 Task: Find the walking routes from Horsethief Lake Shoreline Tr to Breezy Point Picnic Area.
Action: Mouse moved to (923, 8)
Screenshot: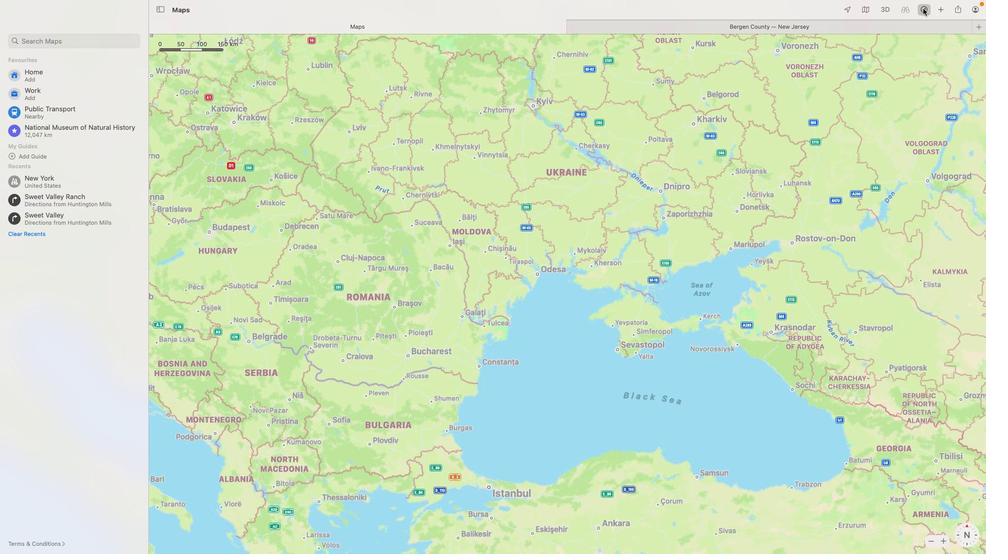
Action: Mouse pressed left at (923, 8)
Screenshot: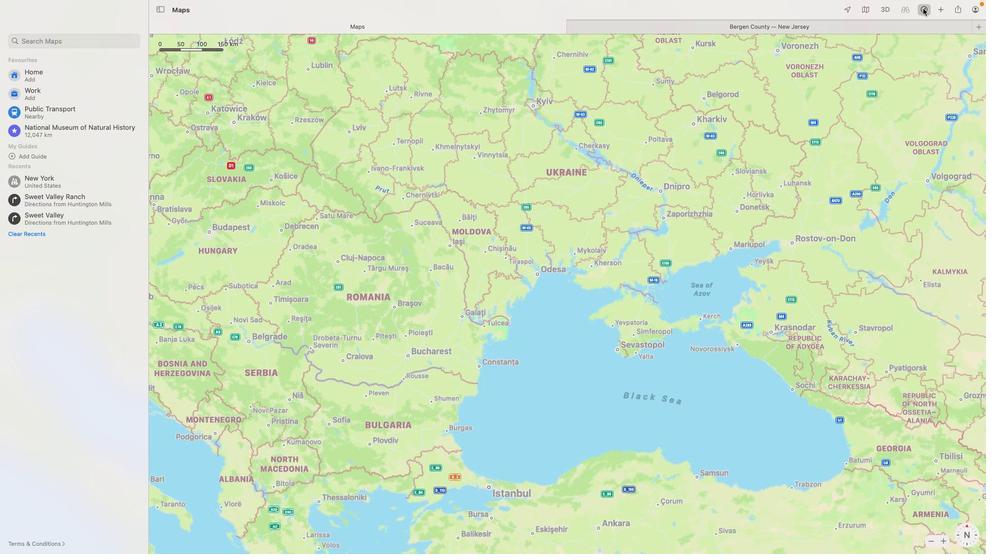 
Action: Mouse moved to (912, 60)
Screenshot: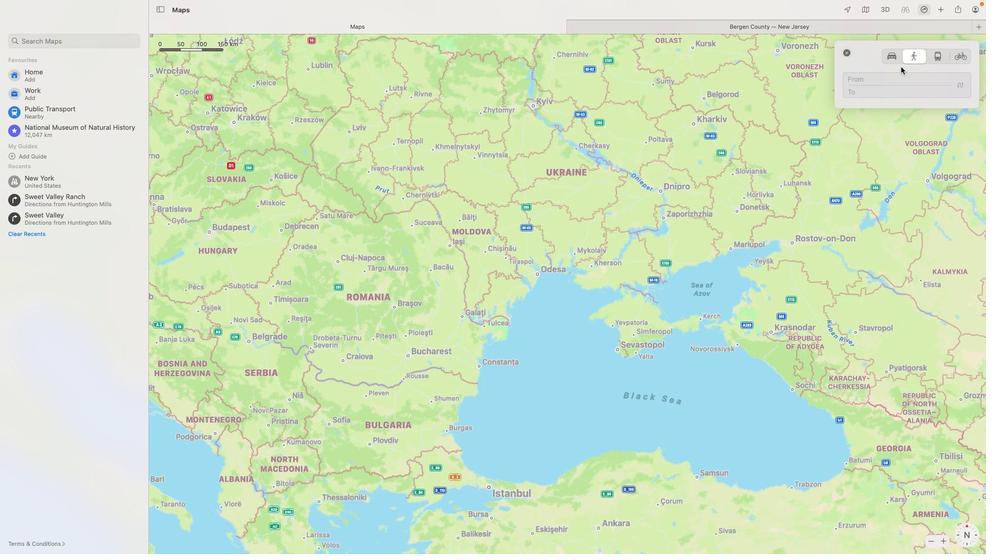 
Action: Mouse pressed left at (912, 60)
Screenshot: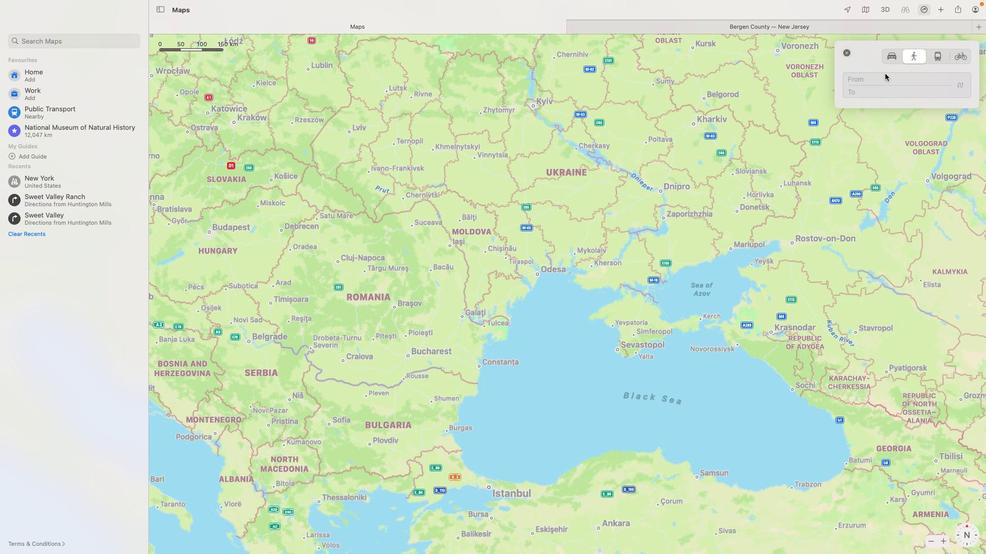 
Action: Mouse moved to (878, 79)
Screenshot: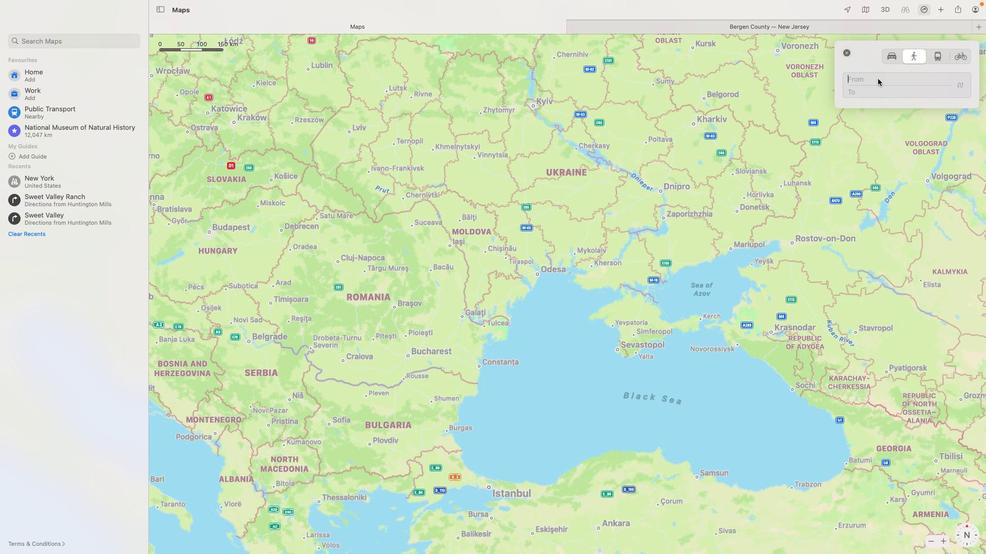 
Action: Mouse pressed left at (878, 79)
Screenshot: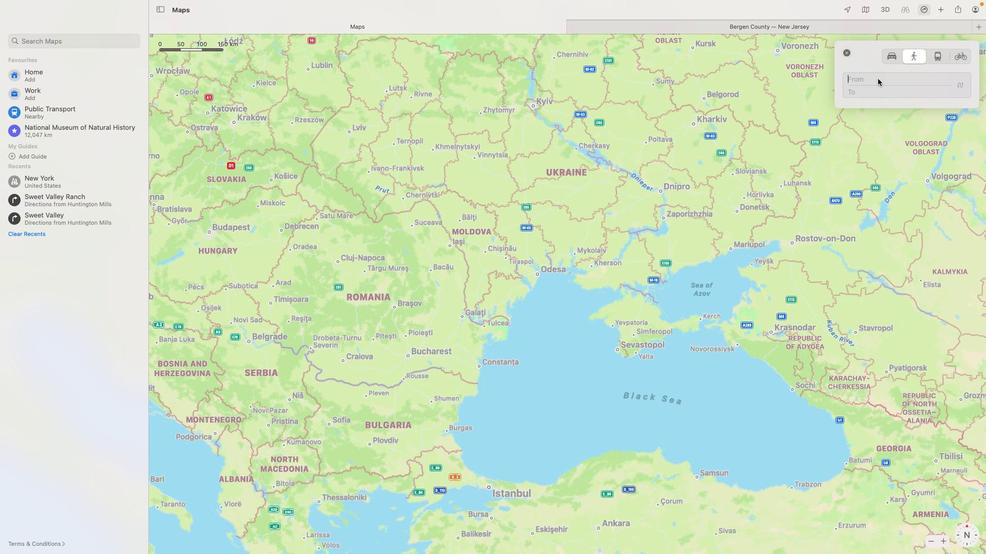 
Action: Mouse moved to (876, 81)
Screenshot: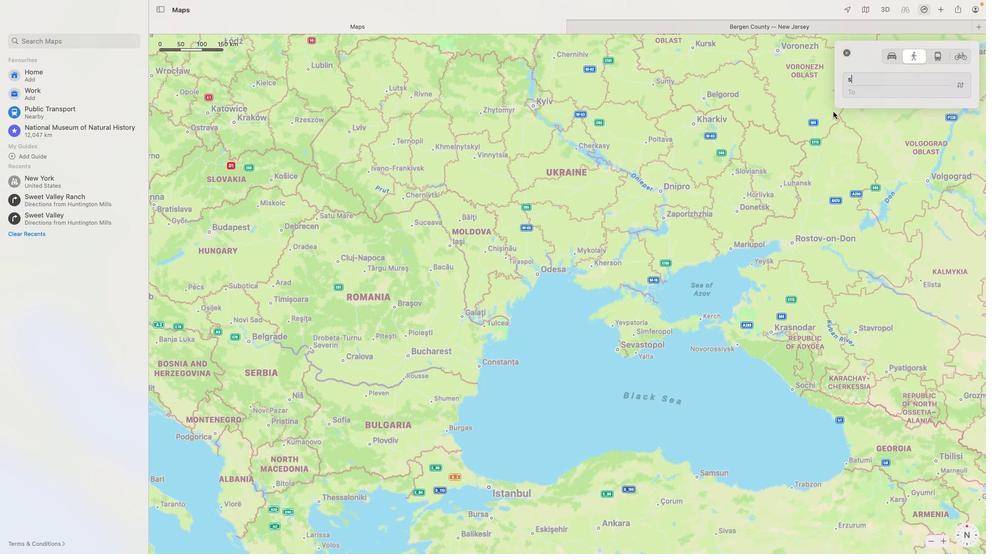 
Action: Key pressed 's'
Screenshot: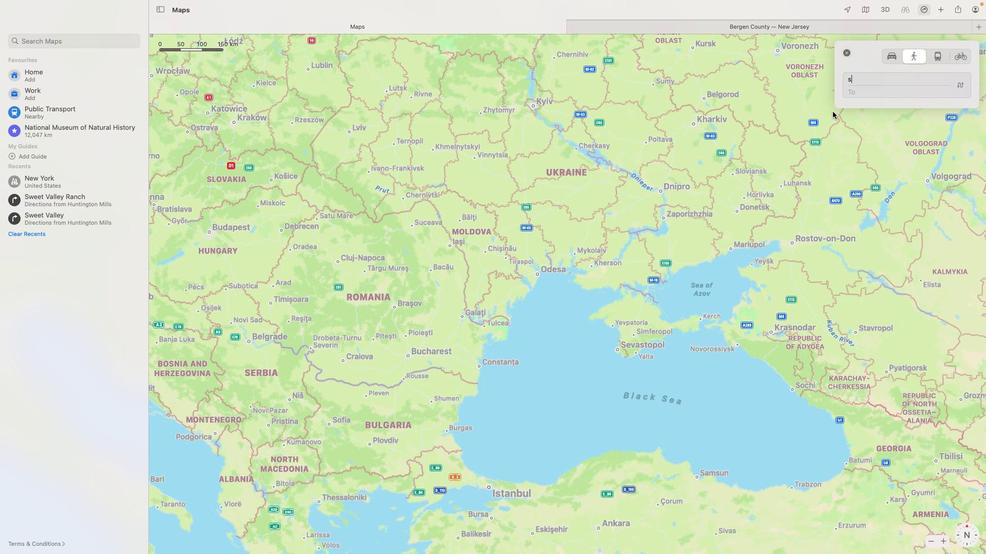 
Action: Mouse moved to (829, 114)
Screenshot: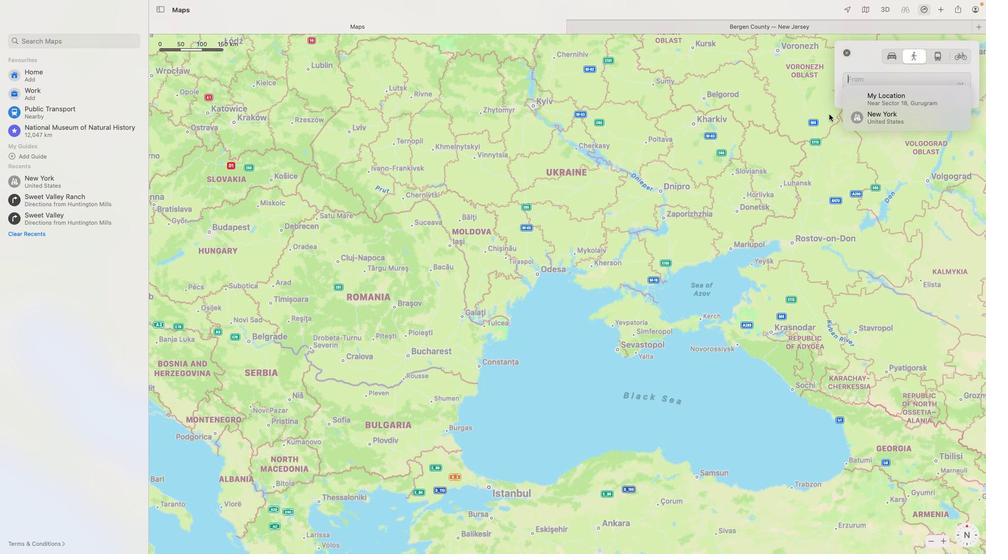 
Action: Key pressed Key.backspace
Screenshot: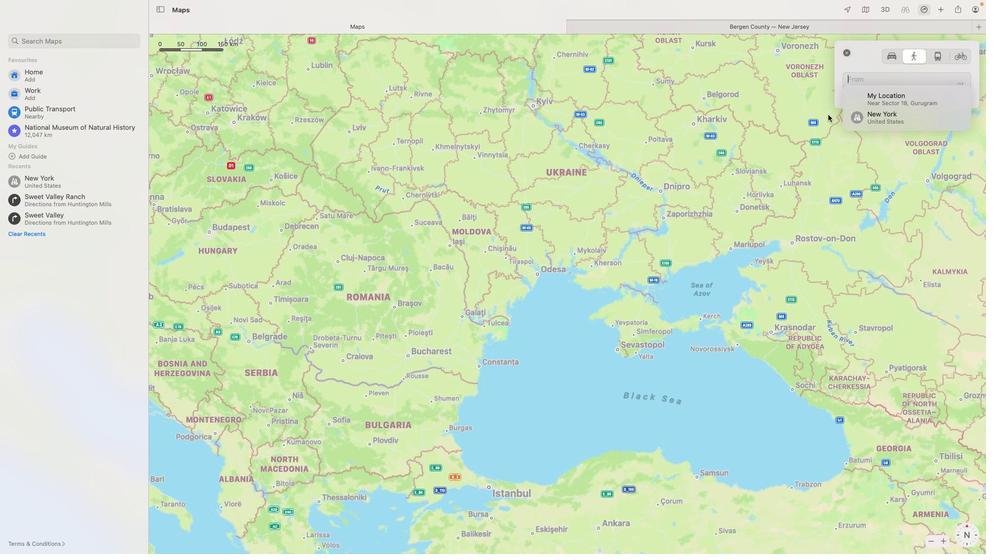 
Action: Mouse moved to (827, 115)
Screenshot: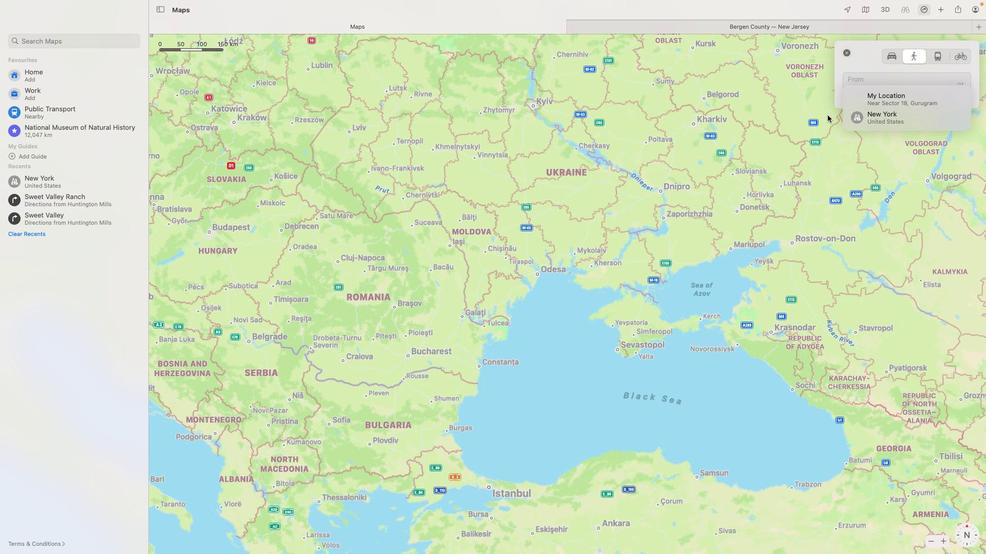 
Action: Key pressed Key.shift_r'H''o''r''s''e''t''h''i''e''f'Key.space'l''a'Key.backspaceKey.backspaceKey.shift_r'L''a''k''e'
Screenshot: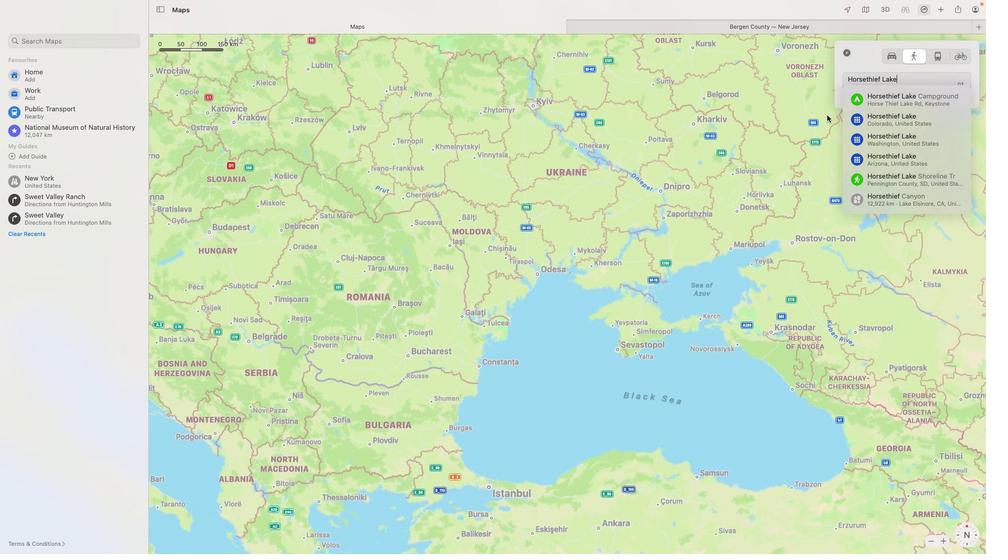 
Action: Mouse moved to (827, 115)
Screenshot: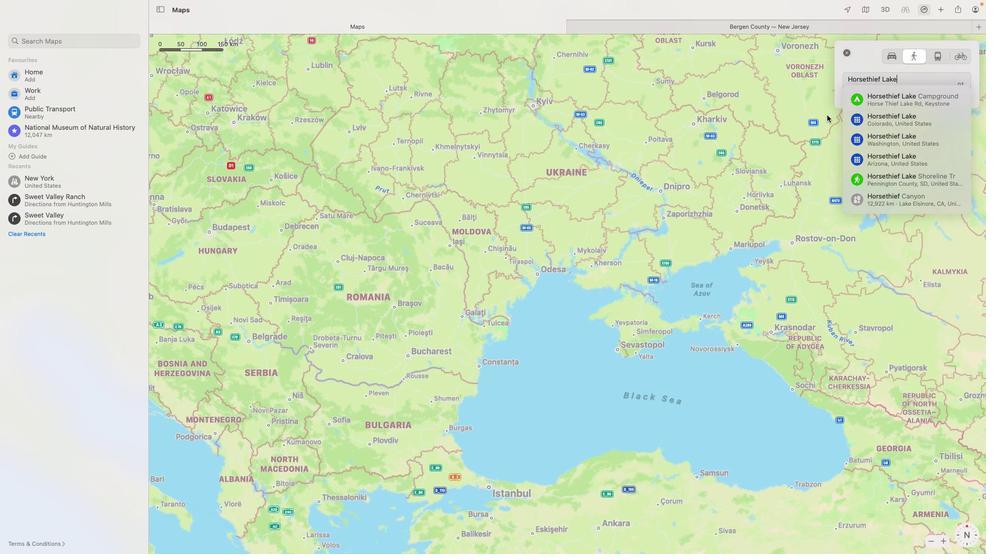 
Action: Key pressed Key.space's'Key.backspaceKey.shift_r'S'
Screenshot: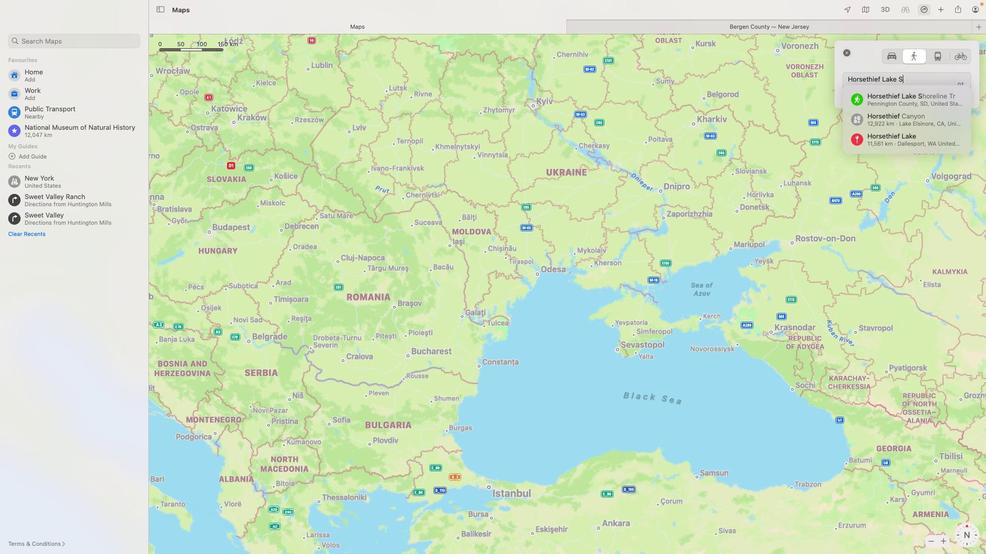 
Action: Mouse moved to (879, 100)
Screenshot: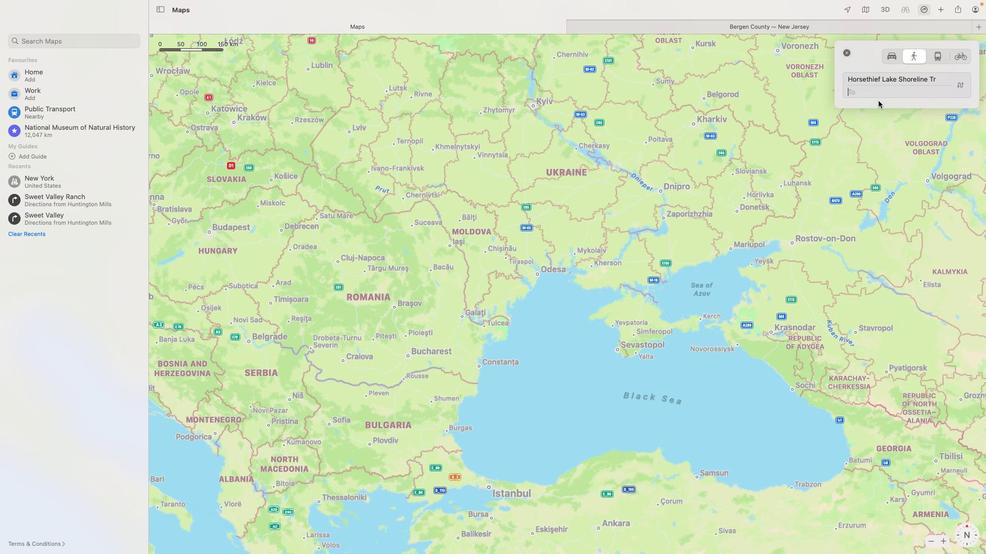 
Action: Mouse pressed left at (879, 100)
Screenshot: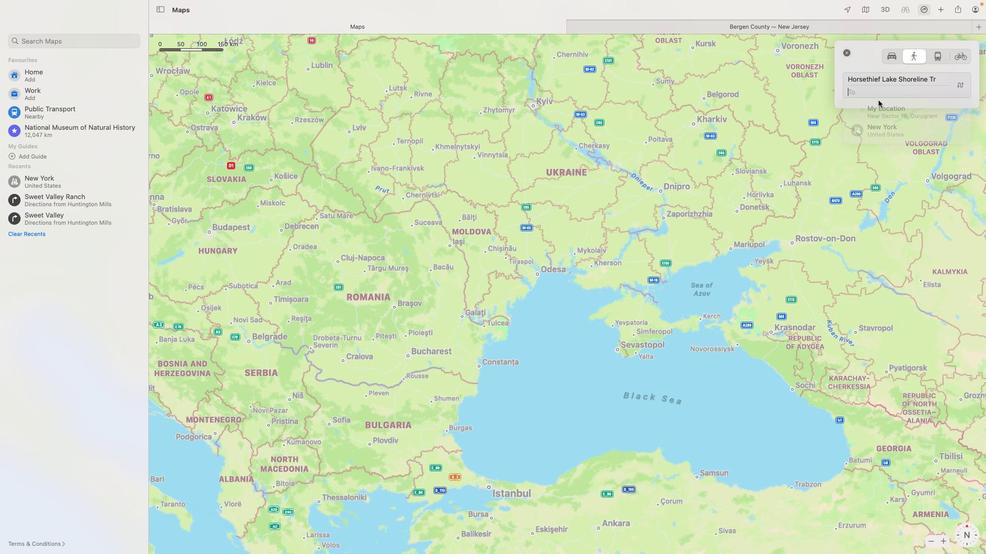 
Action: Mouse moved to (869, 92)
Screenshot: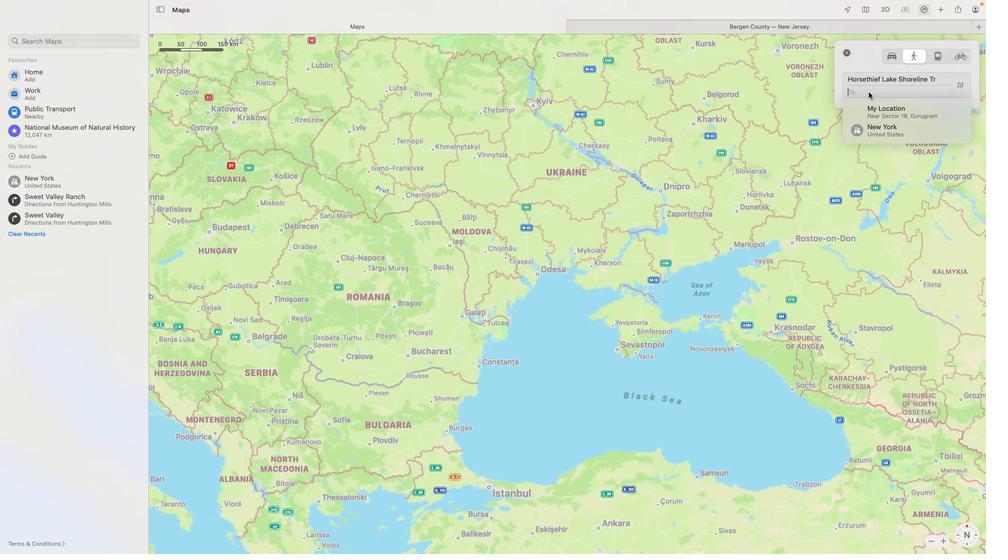 
Action: Mouse pressed left at (869, 92)
Screenshot: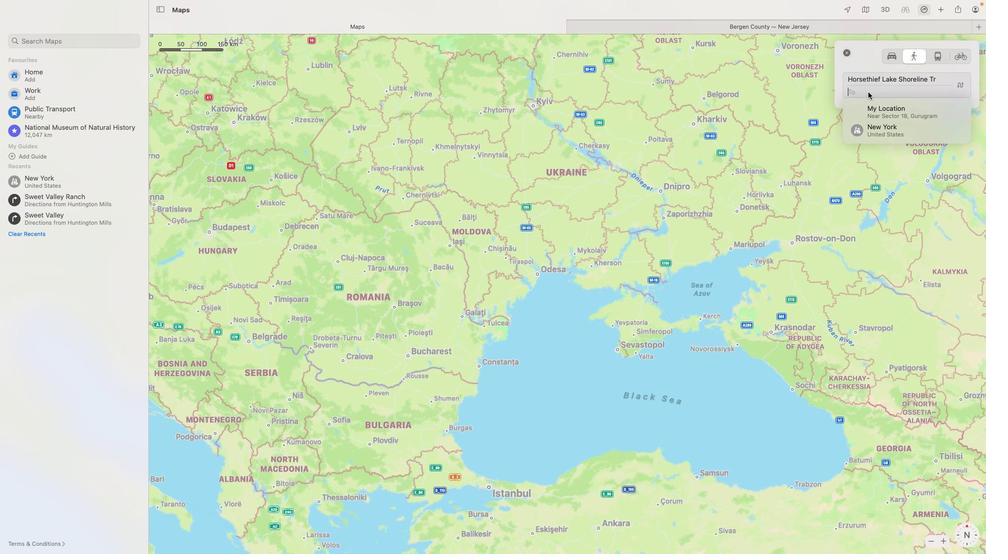 
Action: Mouse moved to (862, 96)
Screenshot: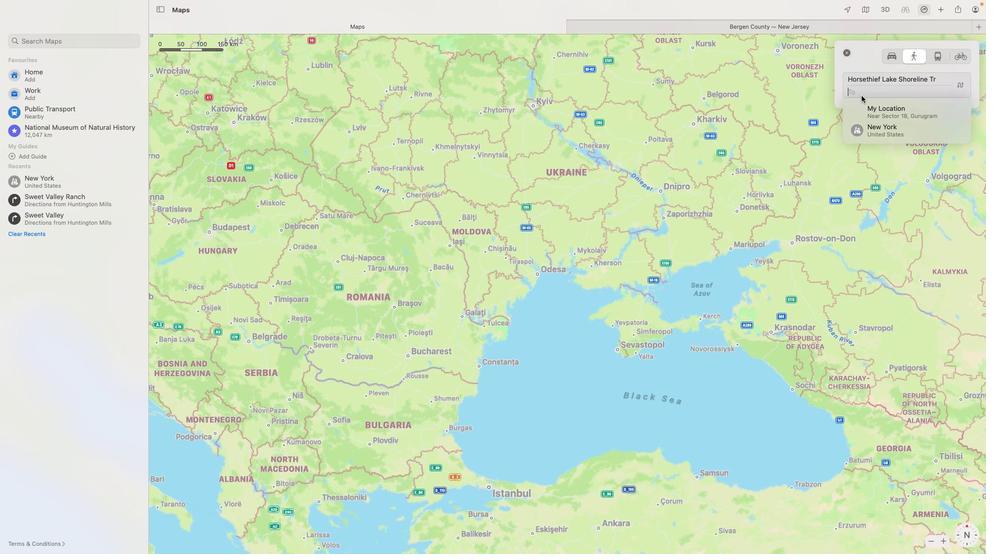 
Action: Key pressed Key.shift_r'B''r''e''e''z''y'Key.space'p''o''i''n''t'Key.space'a'Key.backspace'p''i''c'
Screenshot: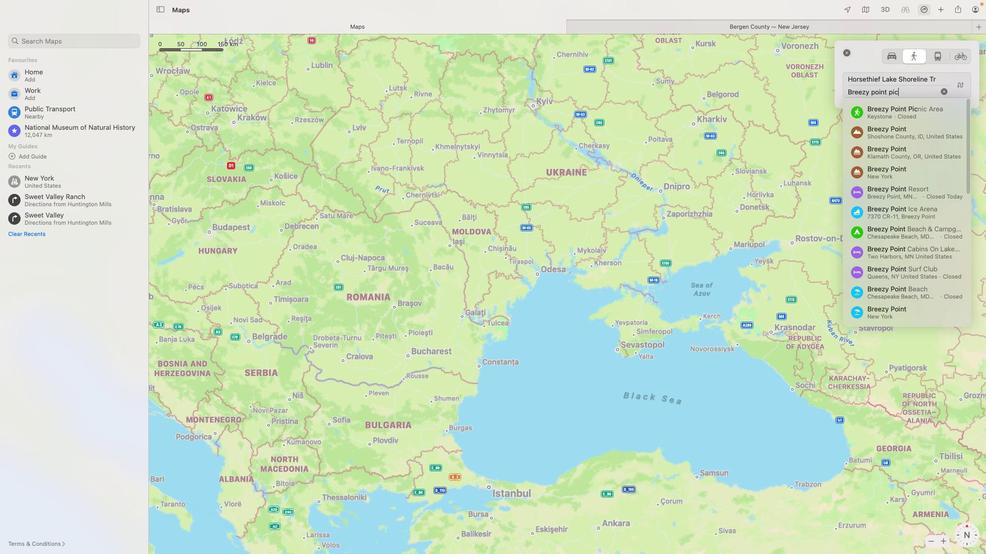
Action: Mouse moved to (891, 118)
Screenshot: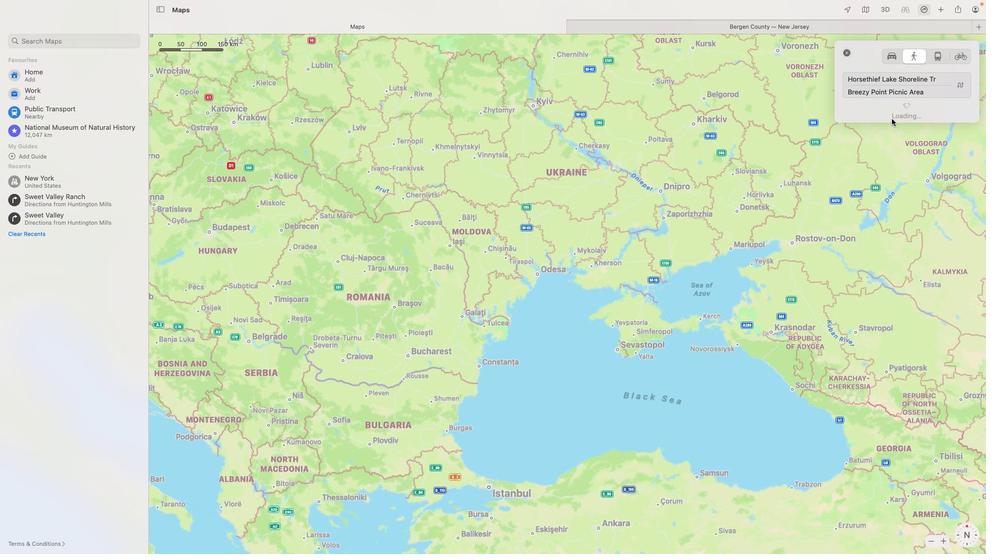 
Action: Mouse pressed left at (891, 118)
Screenshot: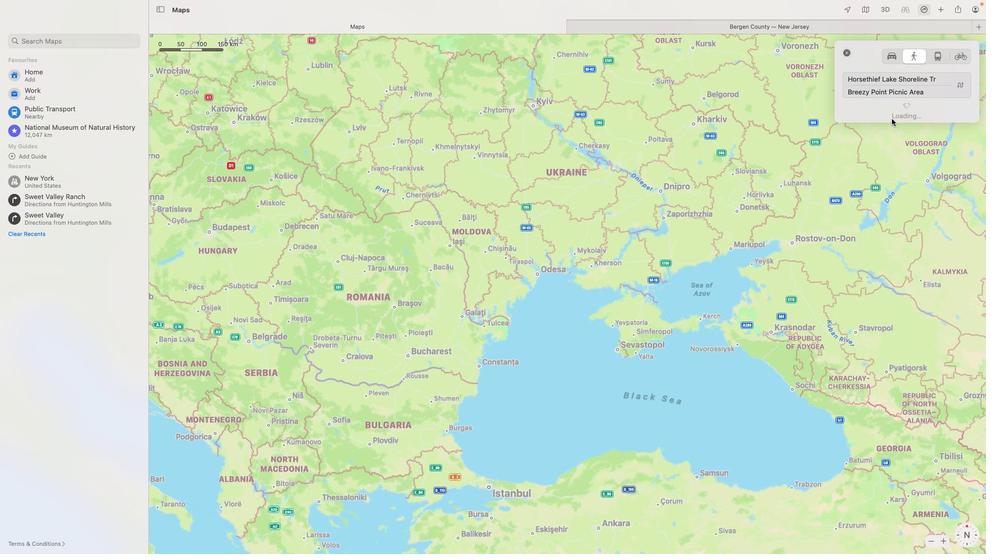 
Action: Mouse moved to (876, 139)
Screenshot: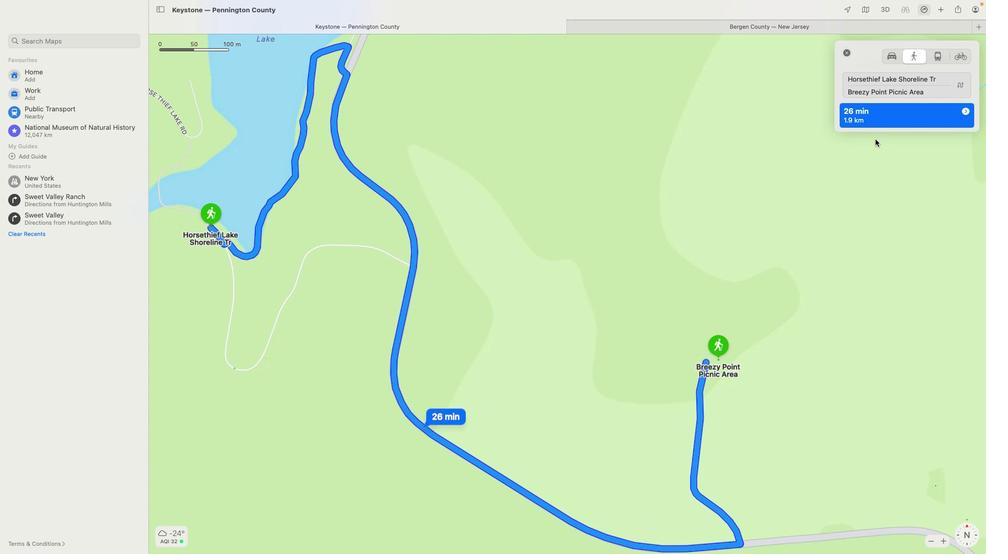 
